 Task: Create a rule from the Recommended list, Task Added to this Project -> add SubTasks in the project AgileMind with SubTasks Gather and Analyse Requirements , Design and Implement Solution , System Test and UAT , Release to Production / Go Live
Action: Mouse moved to (663, 329)
Screenshot: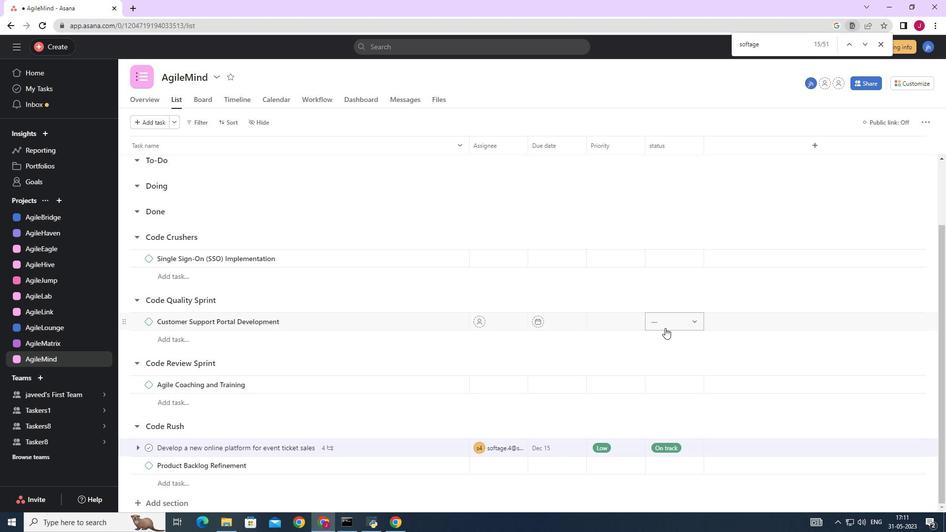
Action: Mouse scrolled (663, 328) with delta (0, 0)
Screenshot: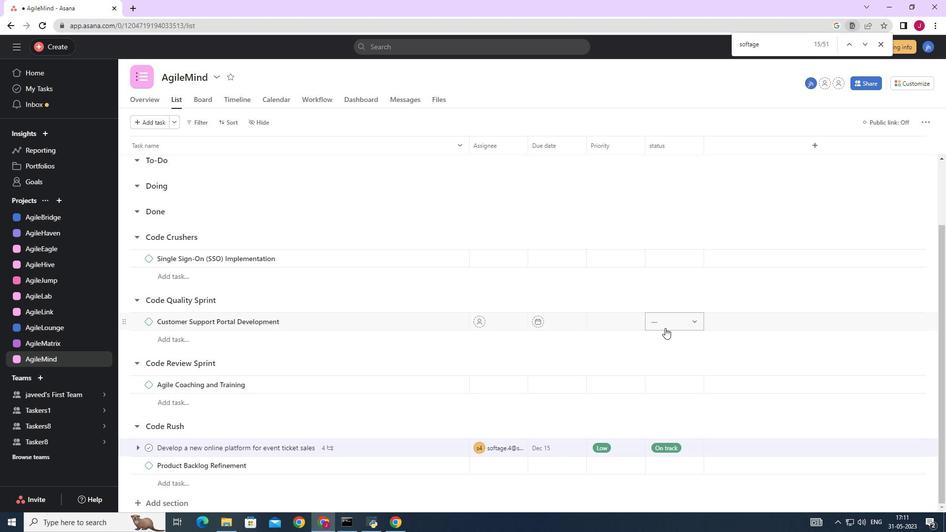 
Action: Mouse scrolled (663, 328) with delta (0, 0)
Screenshot: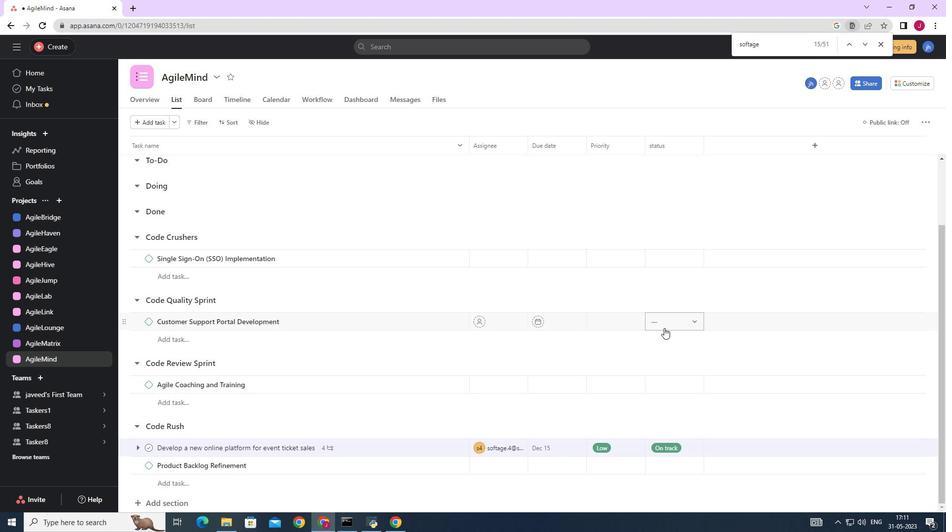 
Action: Mouse moved to (663, 329)
Screenshot: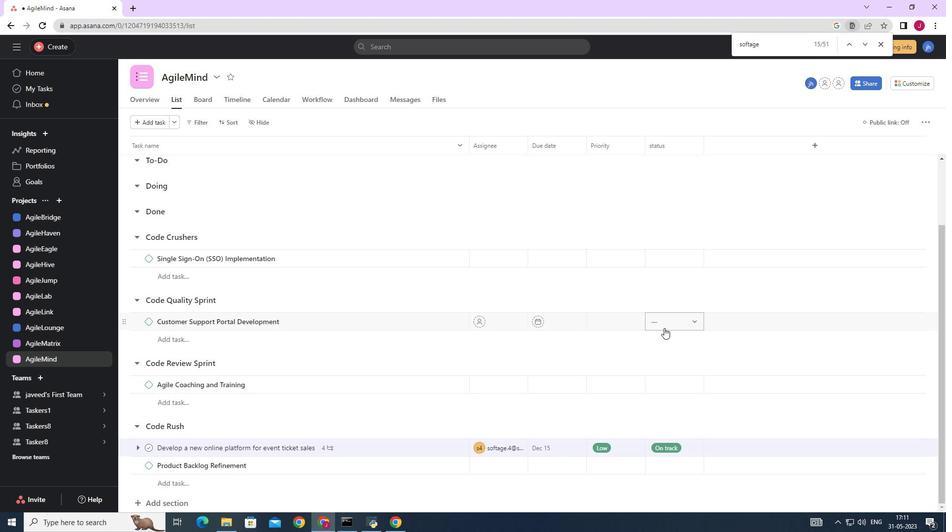 
Action: Mouse scrolled (663, 329) with delta (0, 0)
Screenshot: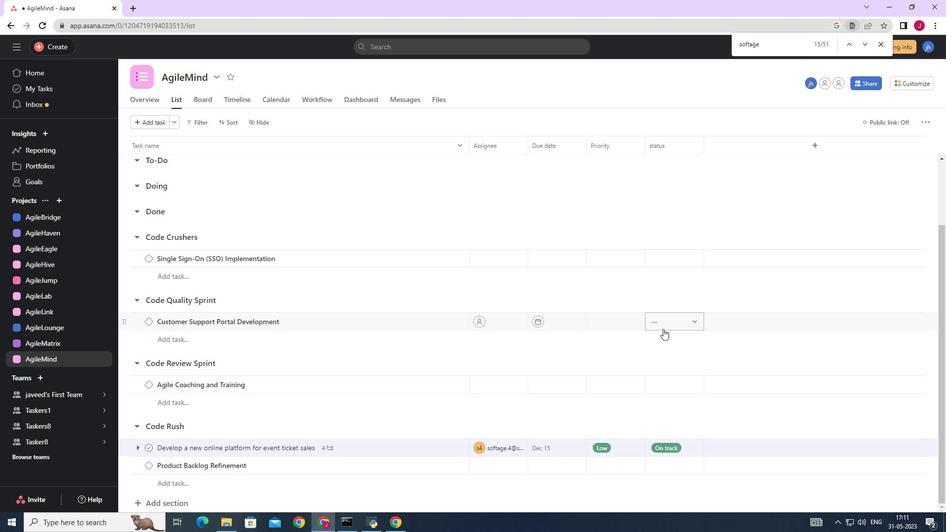 
Action: Mouse moved to (608, 347)
Screenshot: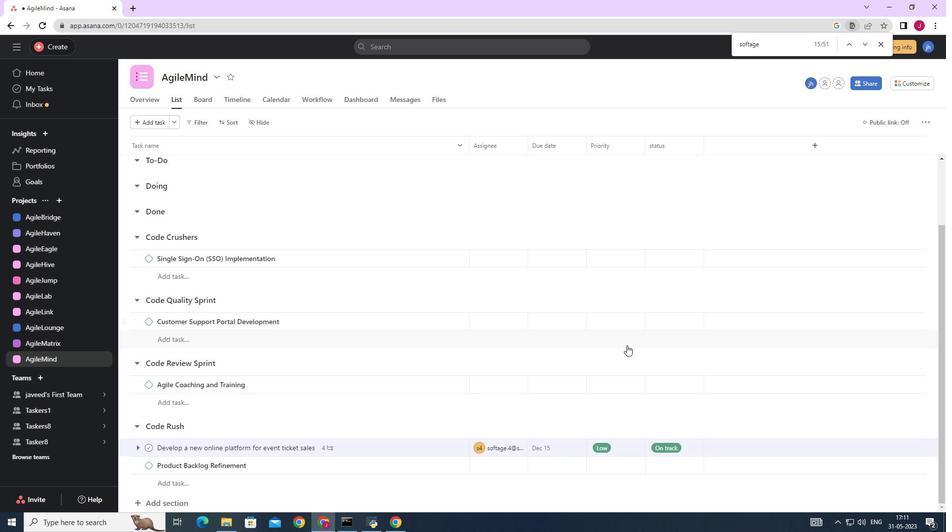 
Action: Mouse scrolled (608, 348) with delta (0, 0)
Screenshot: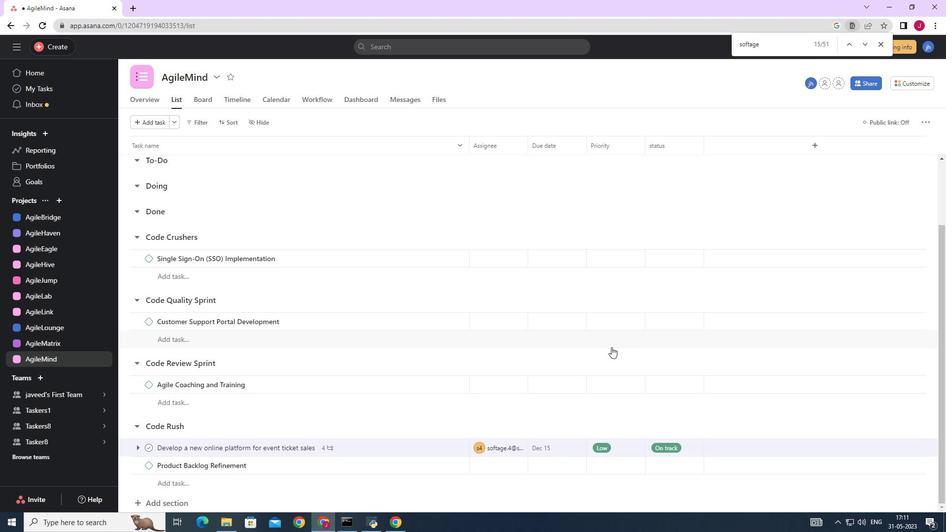 
Action: Mouse scrolled (608, 348) with delta (0, 0)
Screenshot: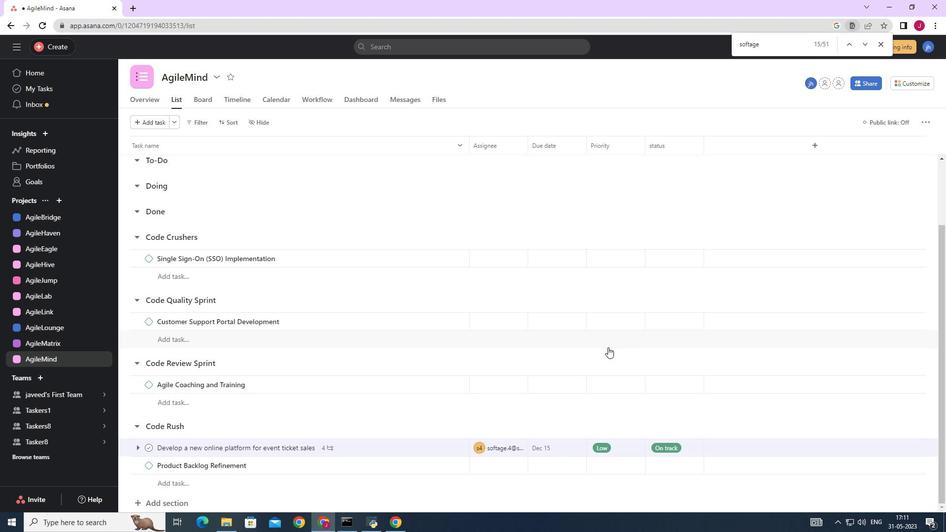 
Action: Mouse scrolled (608, 348) with delta (0, 0)
Screenshot: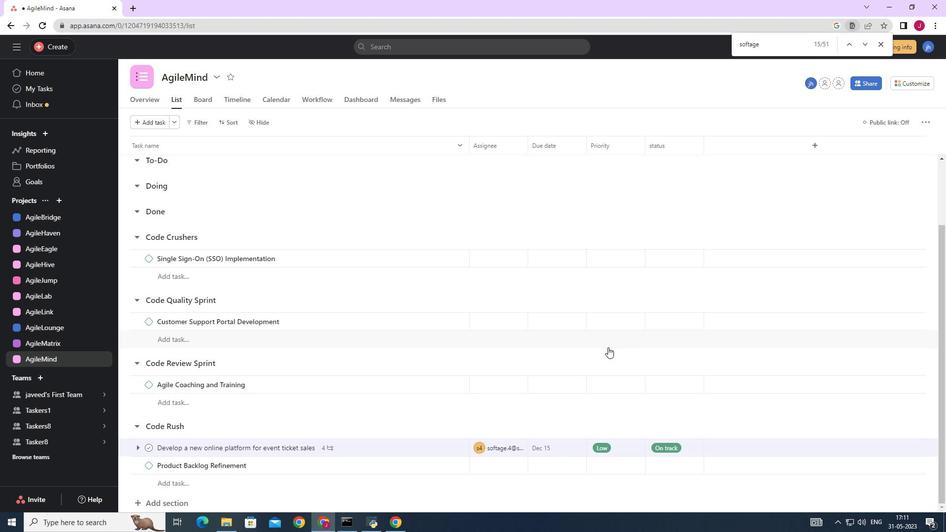 
Action: Mouse moved to (916, 79)
Screenshot: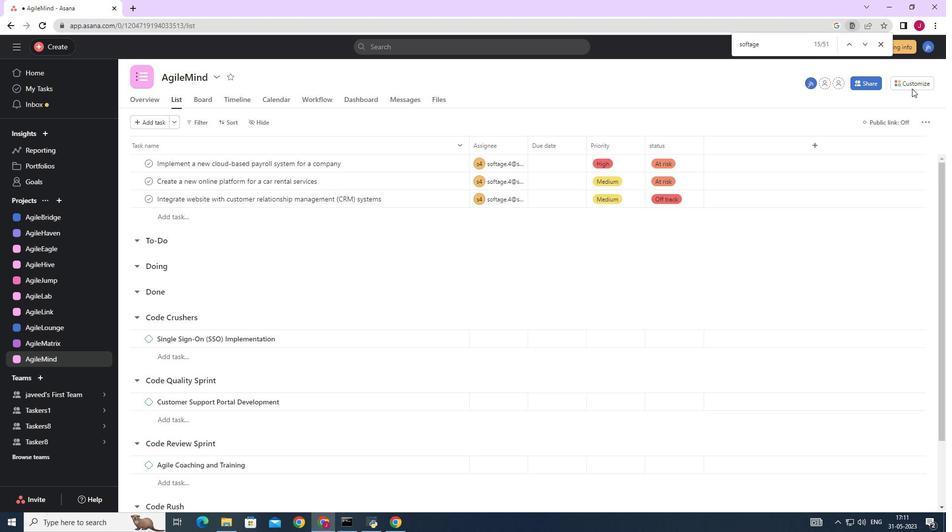 
Action: Mouse pressed left at (916, 79)
Screenshot: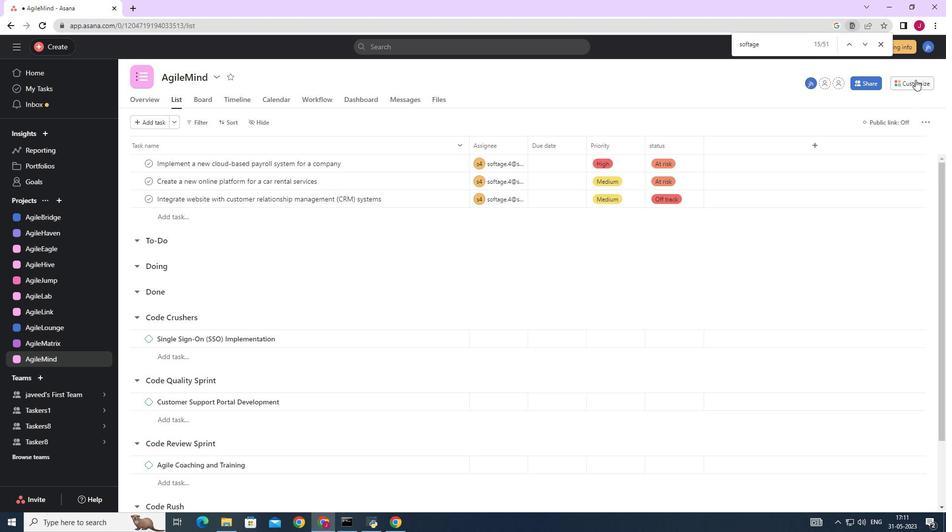 
Action: Mouse moved to (740, 218)
Screenshot: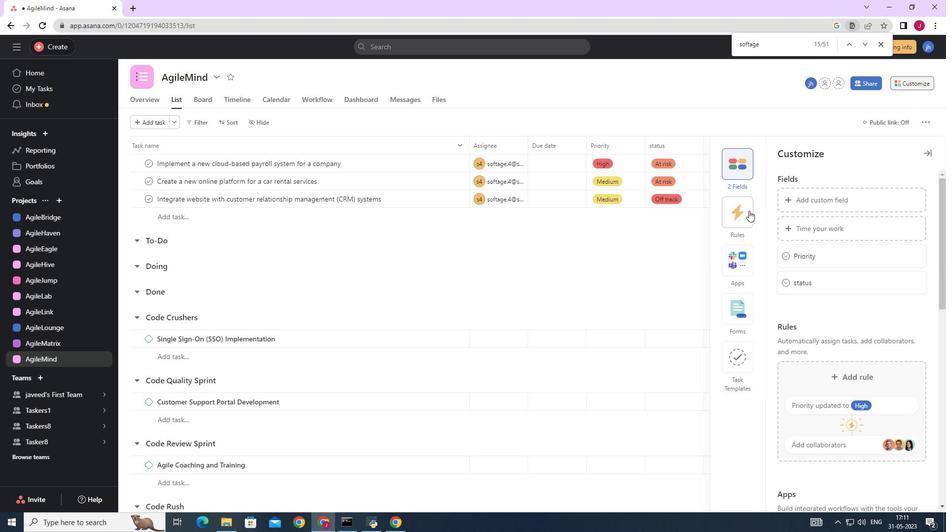 
Action: Mouse pressed left at (740, 218)
Screenshot: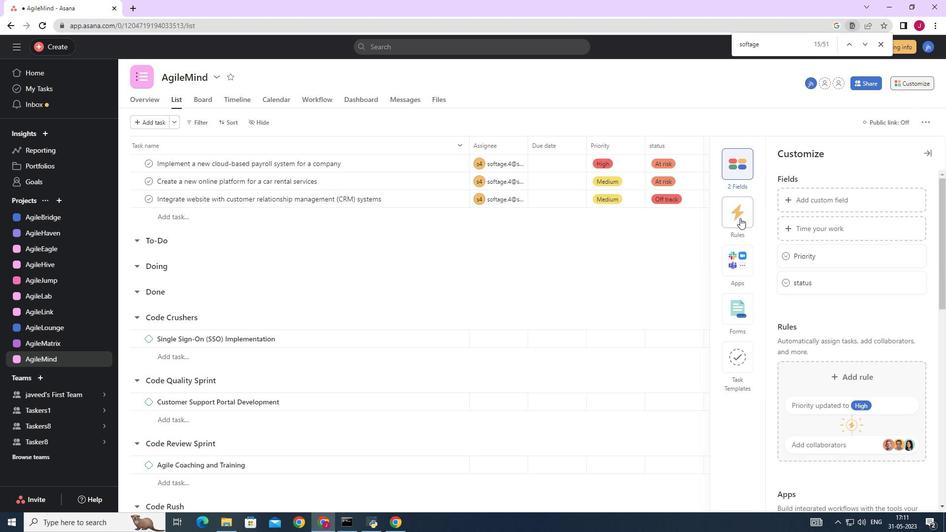 
Action: Mouse moved to (860, 229)
Screenshot: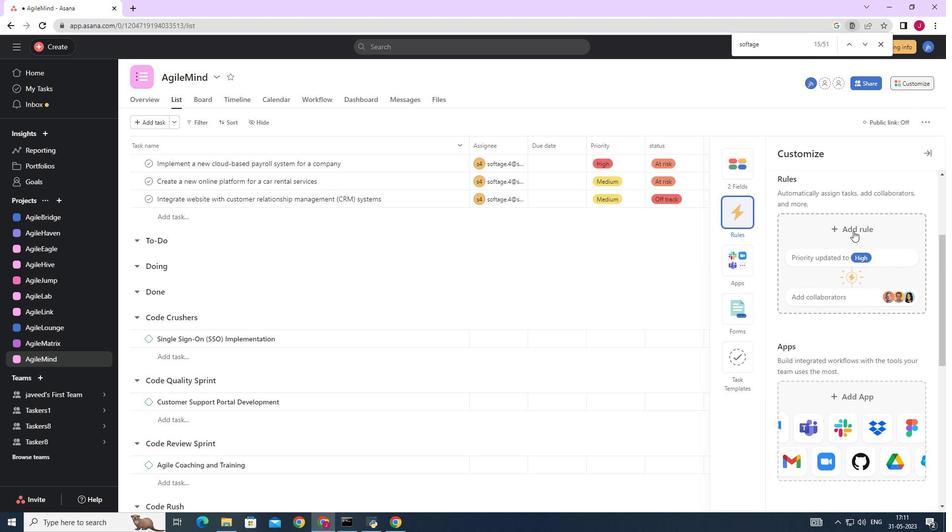 
Action: Mouse pressed left at (860, 229)
Screenshot: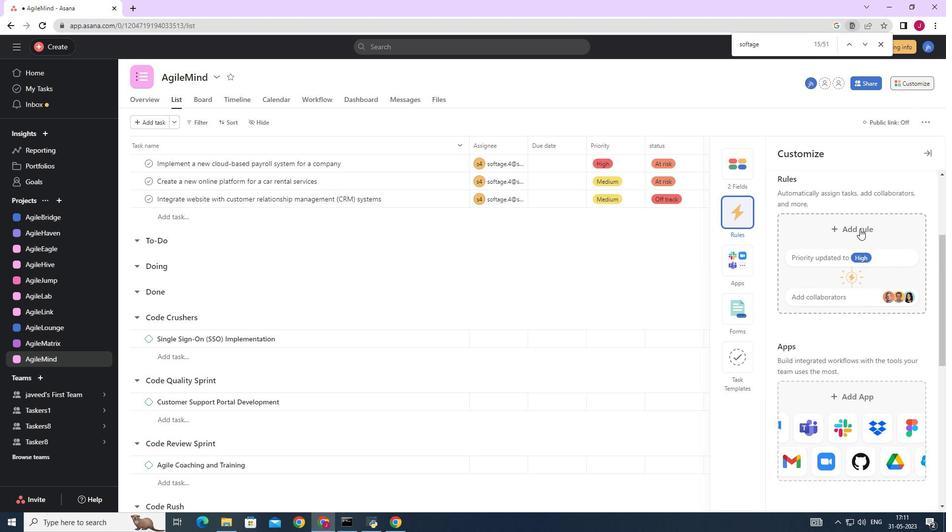 
Action: Mouse moved to (304, 207)
Screenshot: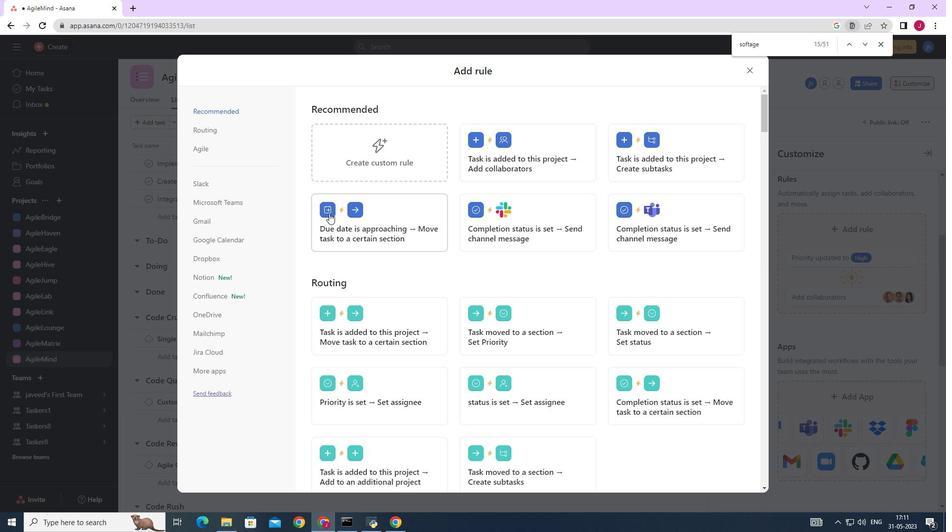 
Action: Mouse scrolled (304, 206) with delta (0, 0)
Screenshot: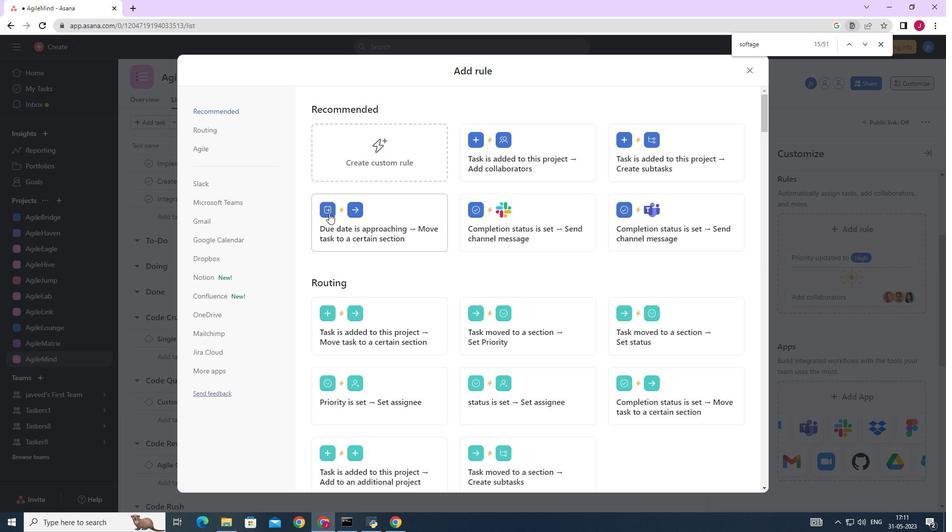 
Action: Mouse moved to (304, 206)
Screenshot: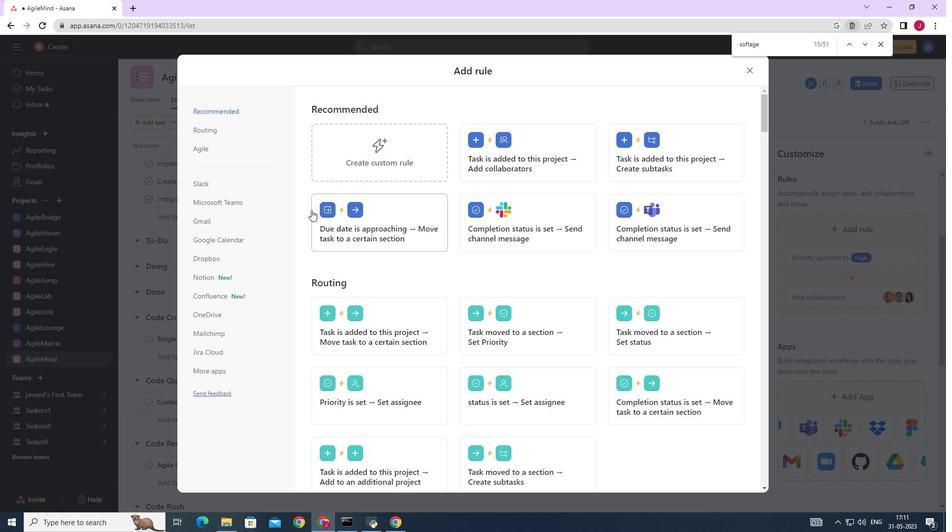 
Action: Mouse scrolled (304, 206) with delta (0, 0)
Screenshot: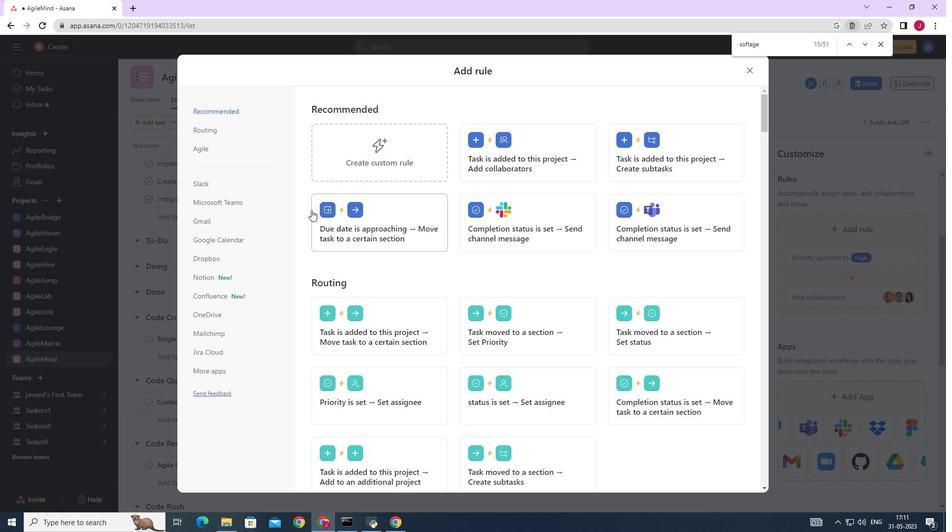 
Action: Mouse scrolled (304, 206) with delta (0, 0)
Screenshot: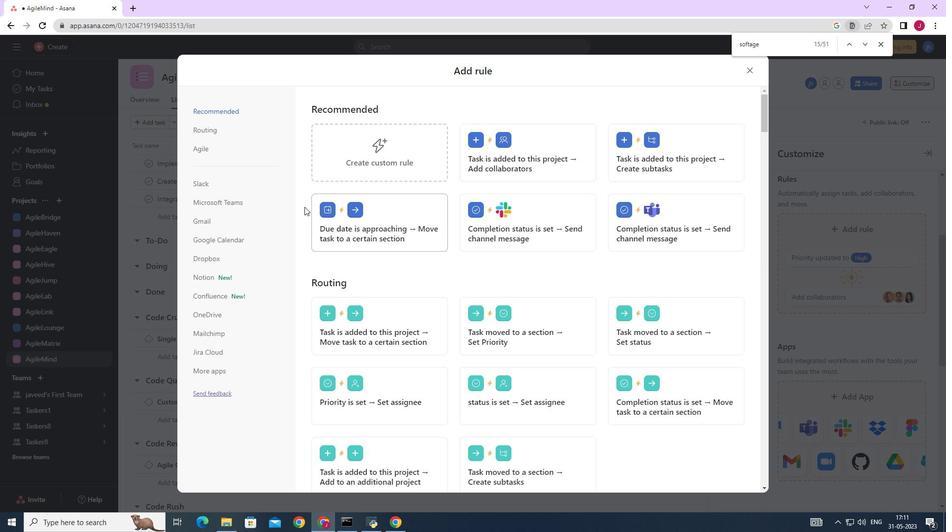 
Action: Mouse scrolled (304, 206) with delta (0, 0)
Screenshot: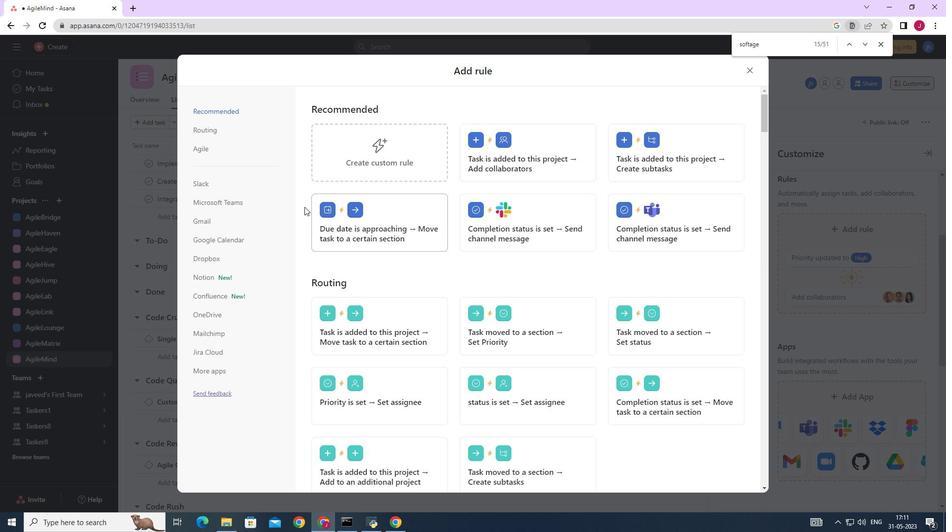 
Action: Mouse moved to (364, 203)
Screenshot: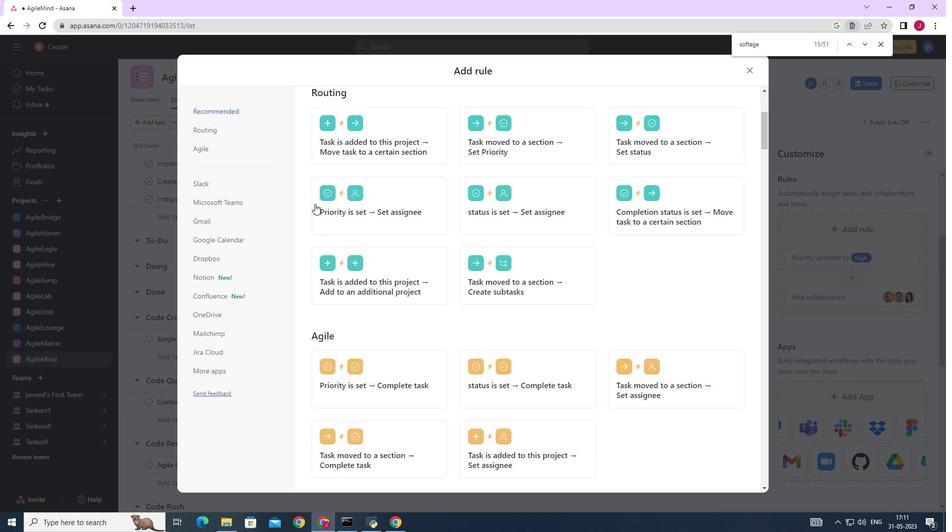 
Action: Mouse scrolled (364, 203) with delta (0, 0)
Screenshot: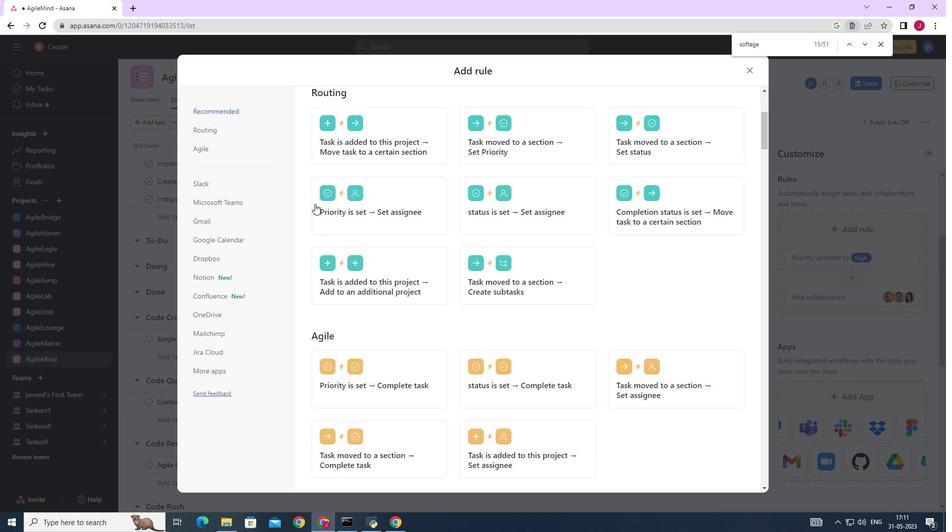 
Action: Mouse scrolled (364, 203) with delta (0, 0)
Screenshot: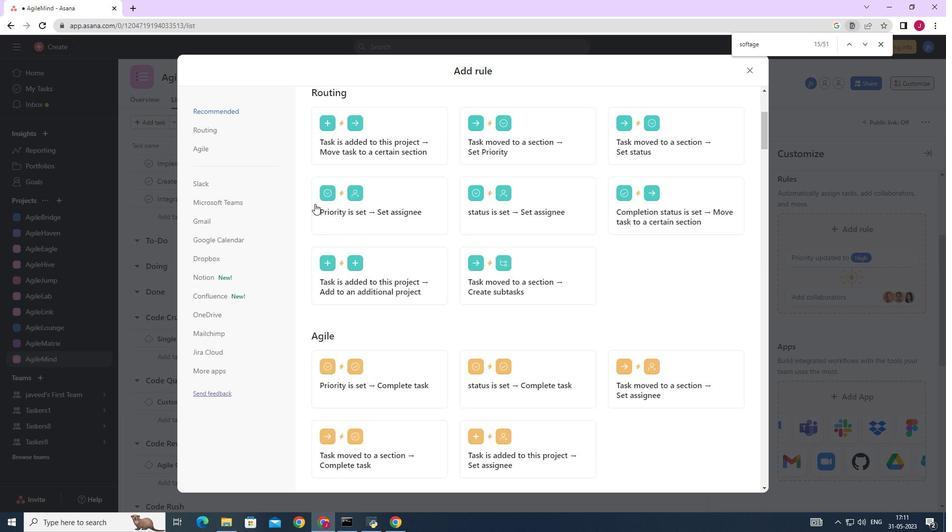 
Action: Mouse scrolled (364, 203) with delta (0, 0)
Screenshot: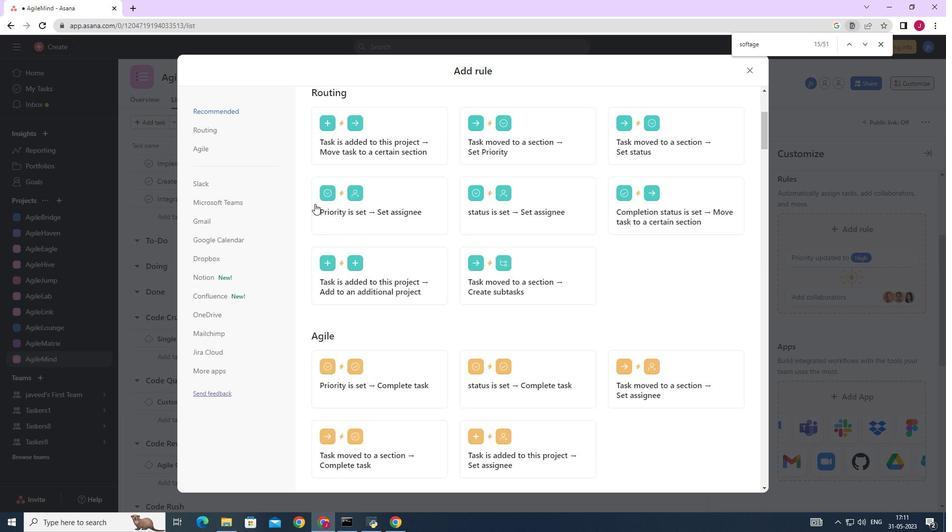 
Action: Mouse scrolled (364, 203) with delta (0, 0)
Screenshot: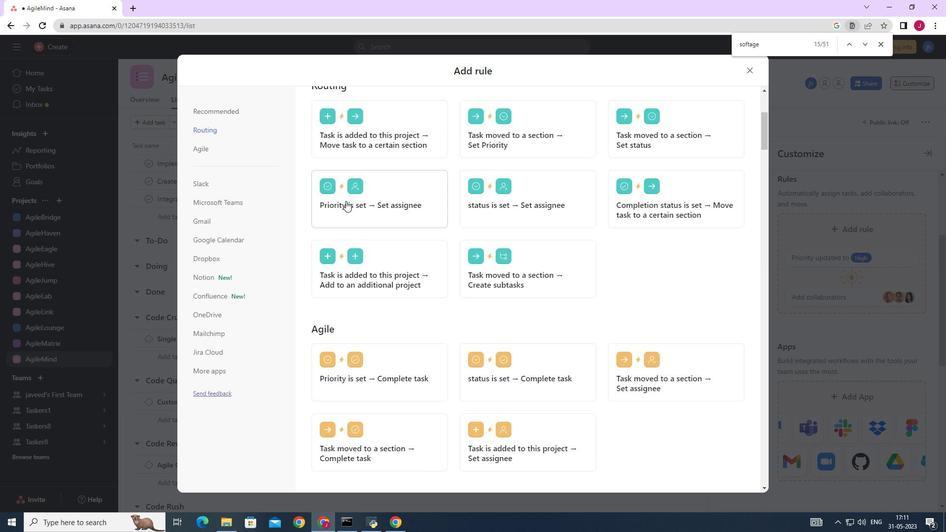 
Action: Mouse moved to (412, 144)
Screenshot: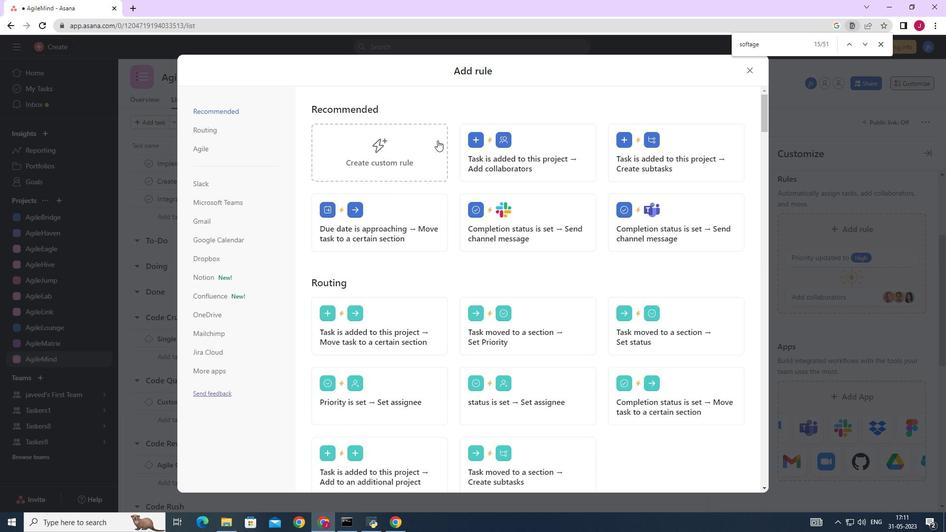
Action: Mouse pressed left at (412, 144)
Screenshot: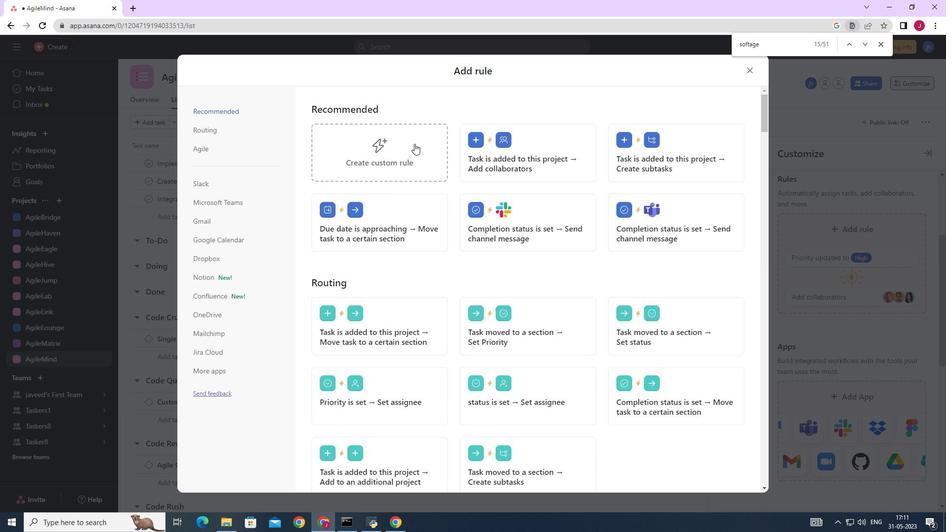 
Action: Mouse moved to (485, 270)
Screenshot: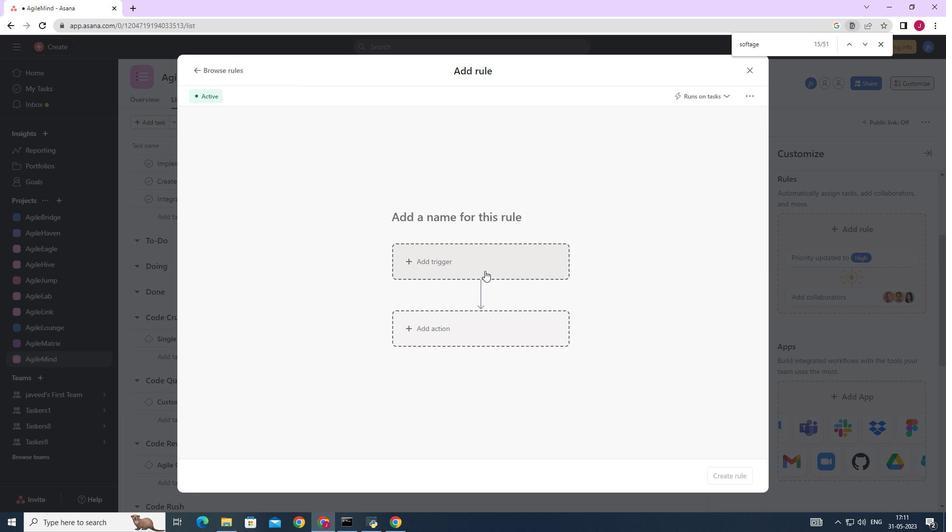 
Action: Mouse pressed left at (485, 270)
Screenshot: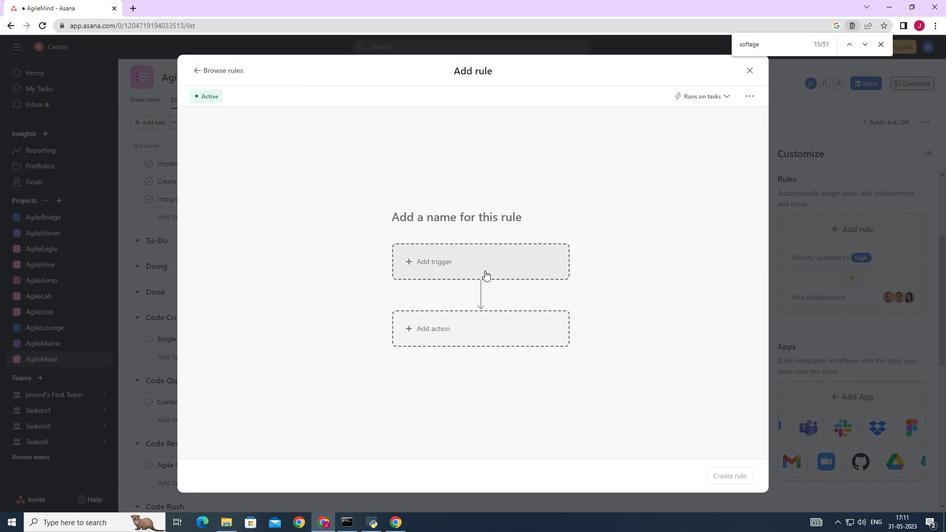 
Action: Mouse moved to (443, 315)
Screenshot: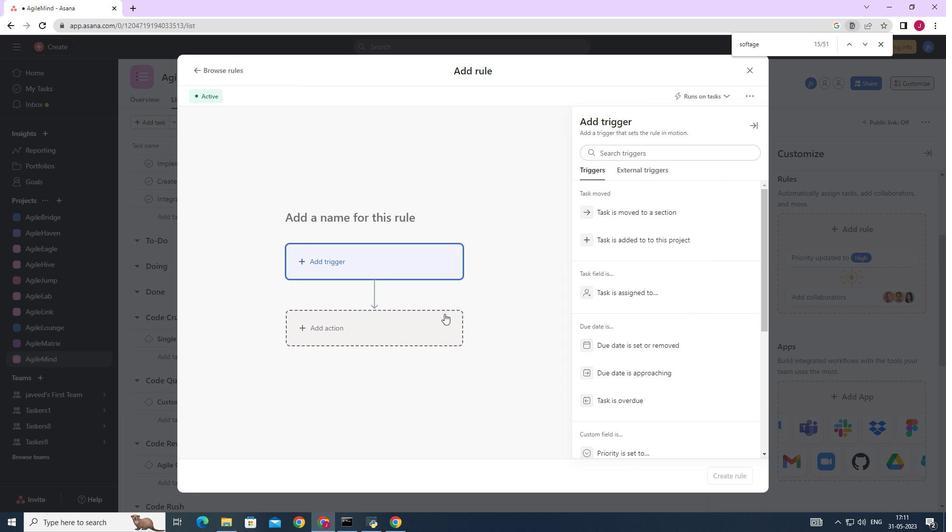 
Action: Mouse pressed left at (443, 315)
Screenshot: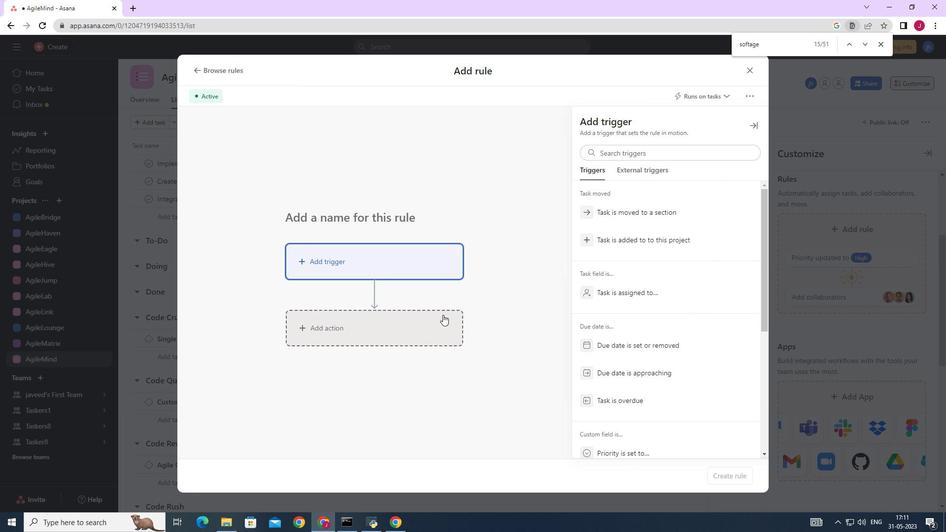 
Action: Mouse moved to (604, 344)
Screenshot: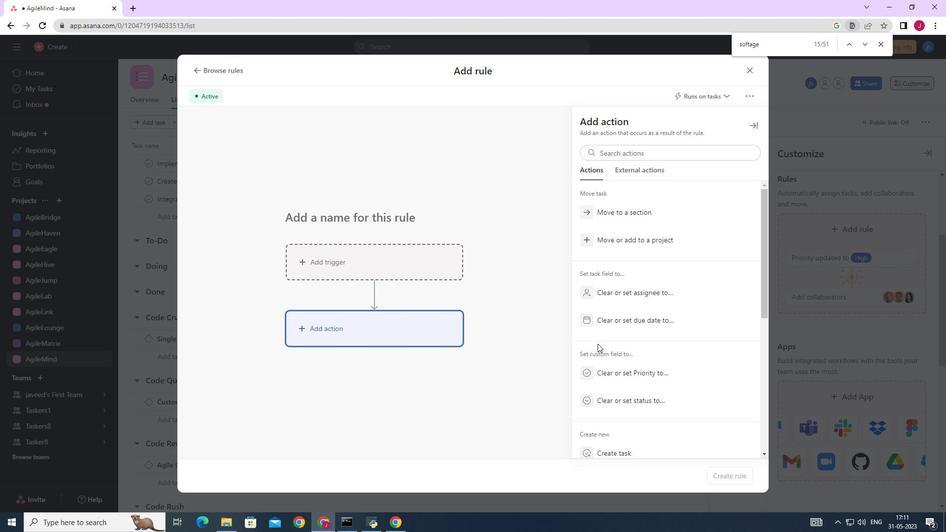 
Action: Mouse scrolled (604, 343) with delta (0, 0)
Screenshot: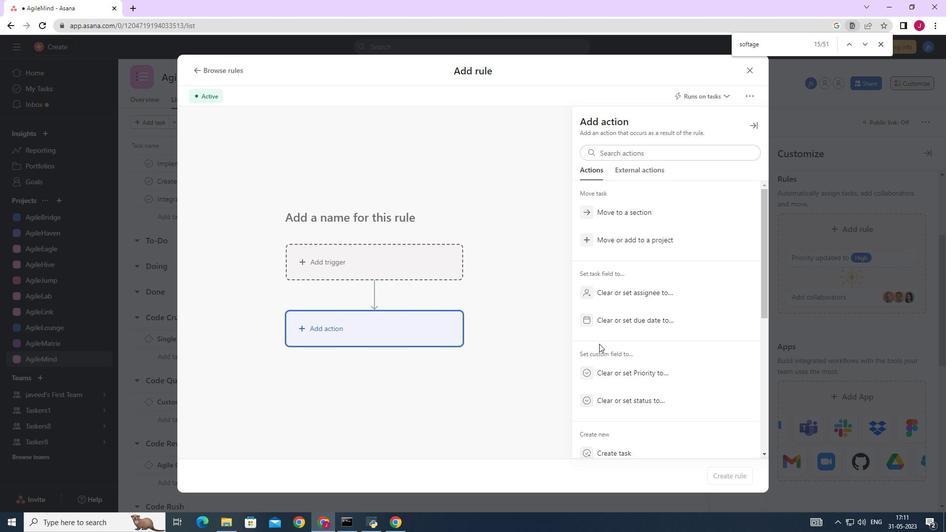 
Action: Mouse moved to (605, 343)
Screenshot: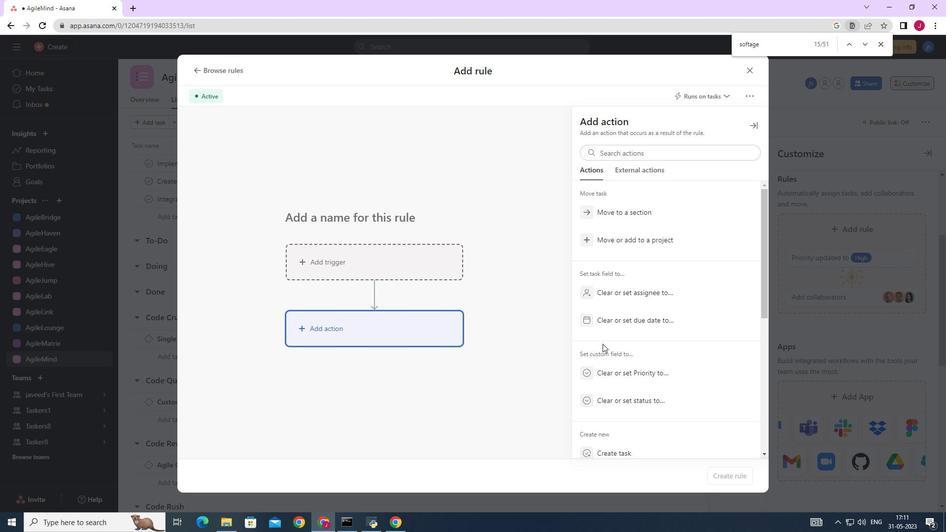 
Action: Mouse scrolled (605, 343) with delta (0, 0)
Screenshot: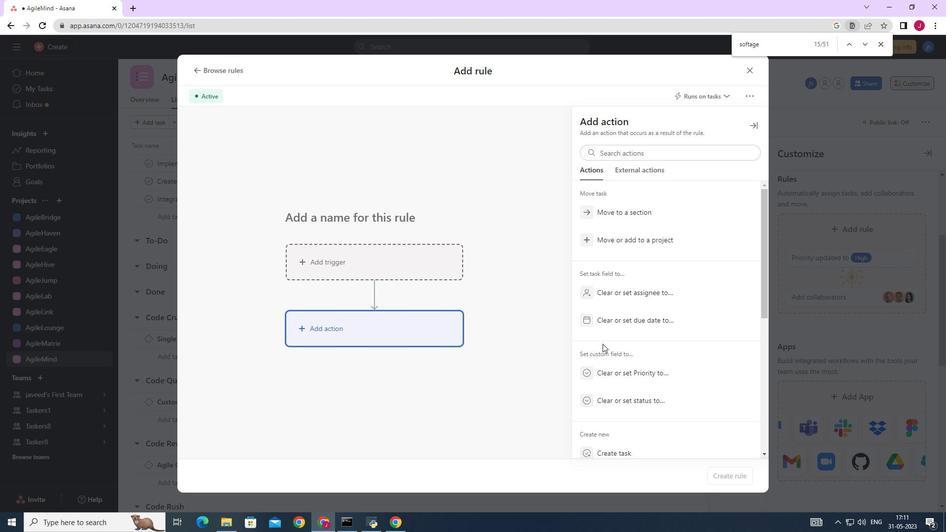 
Action: Mouse scrolled (605, 343) with delta (0, 0)
Screenshot: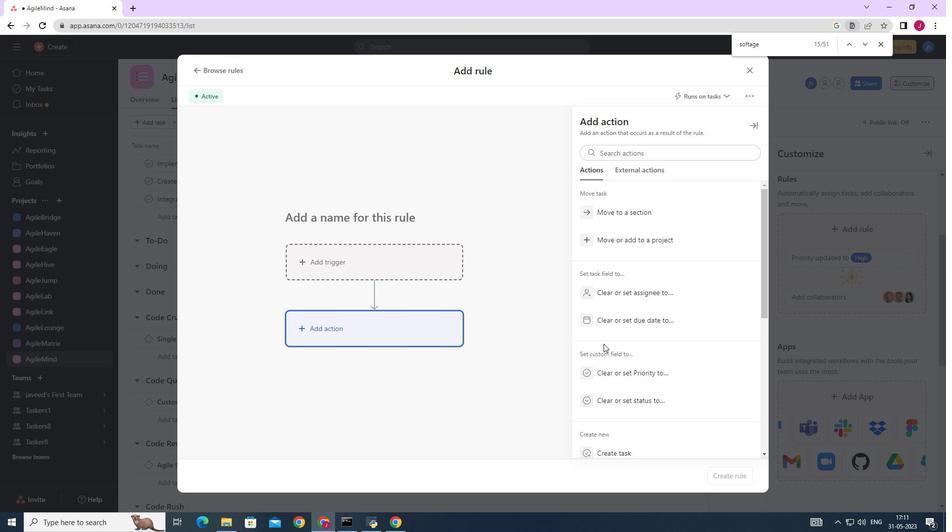 
Action: Mouse moved to (614, 334)
Screenshot: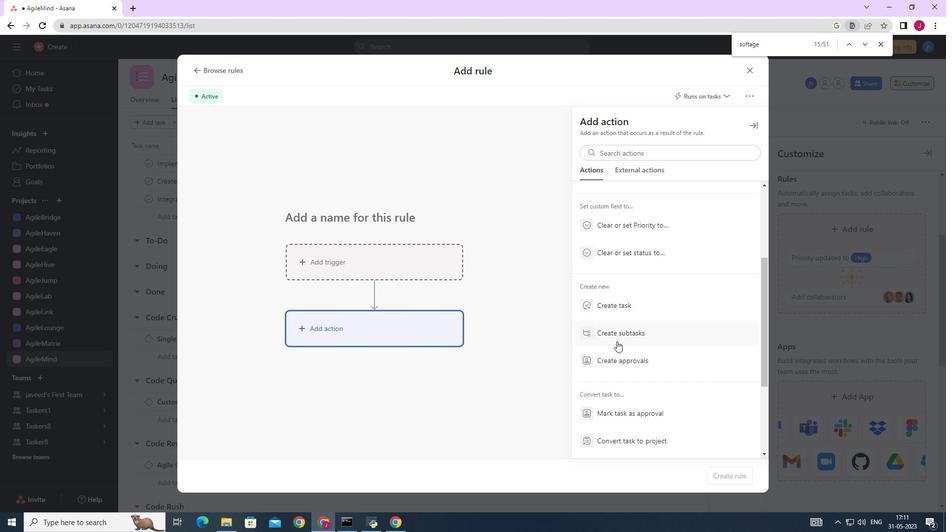 
Action: Mouse pressed left at (614, 334)
Screenshot: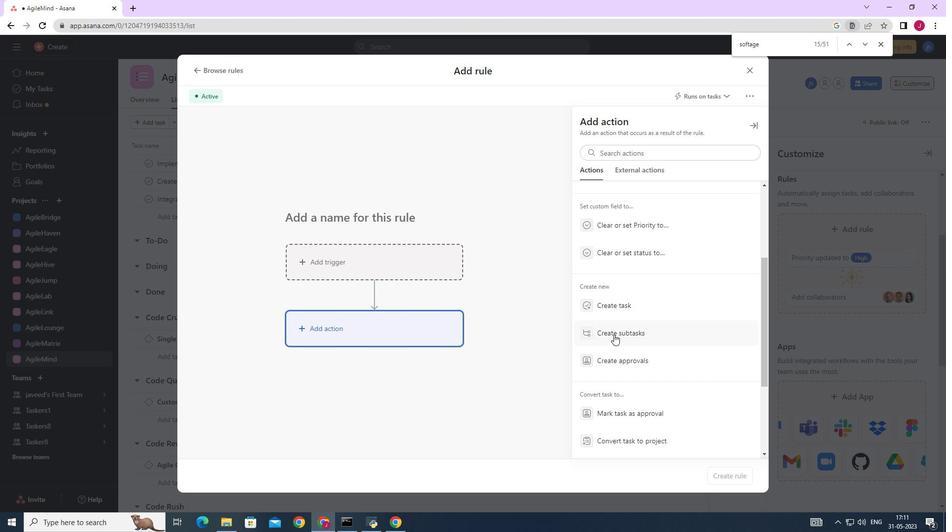
Action: Mouse moved to (642, 165)
Screenshot: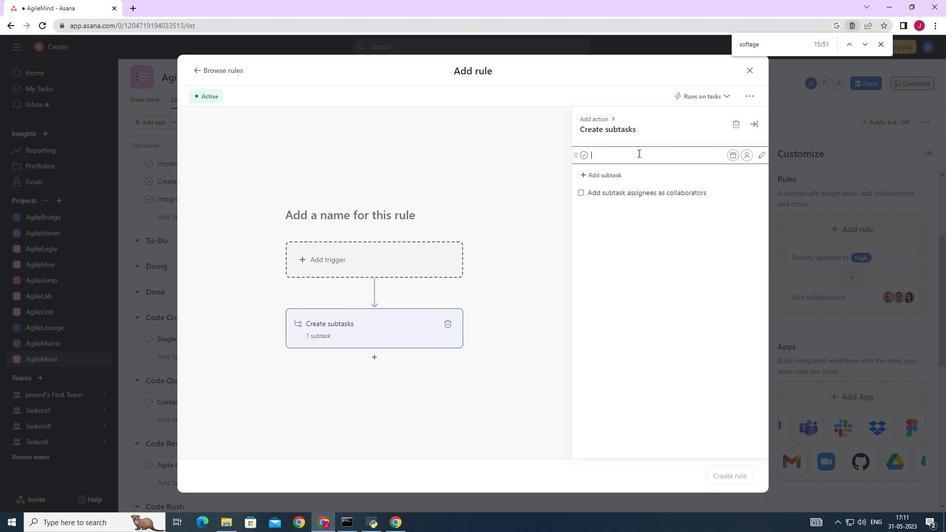 
Action: Key pressed <Key.caps_lock>G<Key.caps_lock>ather<Key.space>and<Key.space><Key.caps_lock>A<Key.caps_lock>nalyse<Key.space><Key.caps_lock>R<Key.caps_lock>equirements<Key.enter><Key.caps_lock>D<Key.caps_lock>esign<Key.space>am<Key.backspace>nd<Key.space><Key.caps_lock>I<Key.caps_lock>mplementation<Key.space><Key.enter><Key.caps_lock>S<Key.caps_lock>ystem<Key.space><Key.caps_lock>T<Key.caps_lock>est<Key.space>and<Key.space><Key.caps_lock>UAT<Key.enter><Key.caps_lock>r<Key.caps_lock>ELEASE<Key.backspace><Key.backspace><Key.backspace><Key.backspace><Key.backspace><Key.backspace><Key.backspace><Key.backspace>R<Key.caps_lock>elease
Screenshot: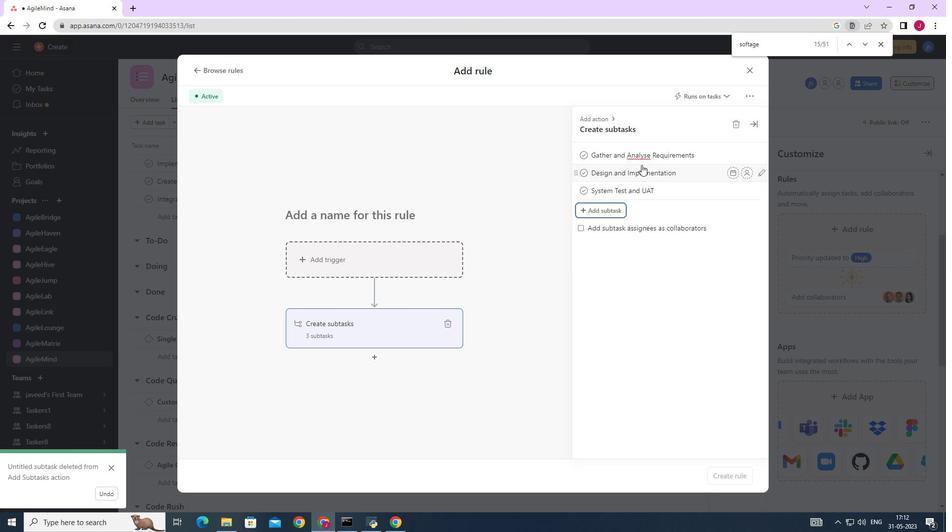 
Action: Mouse moved to (612, 205)
Screenshot: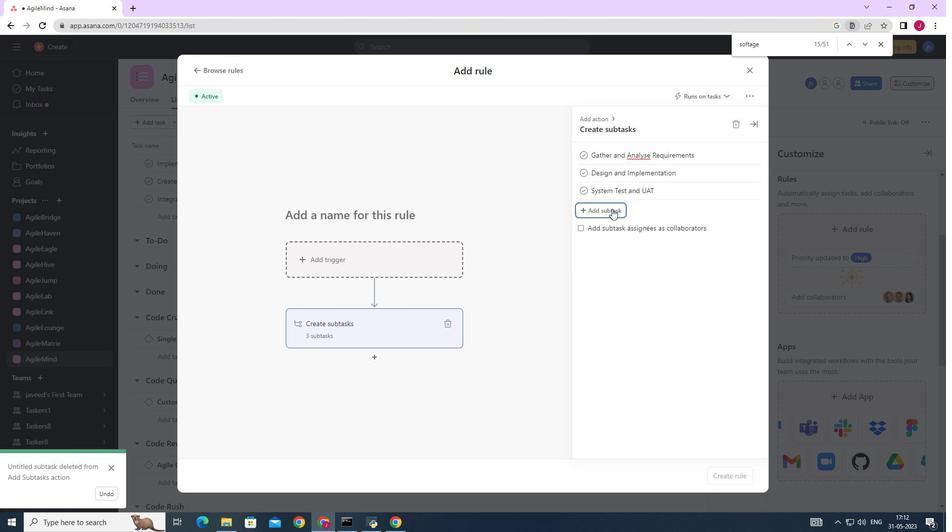 
Action: Mouse pressed left at (612, 205)
Screenshot: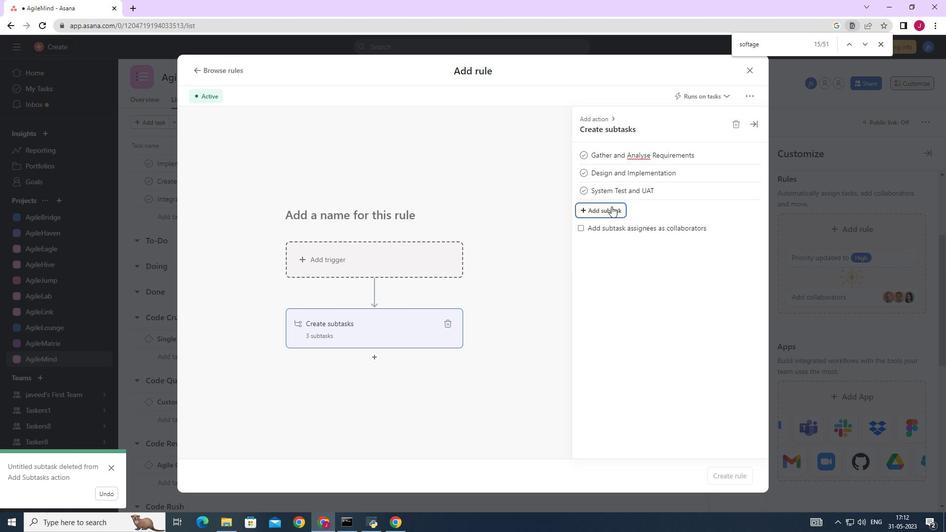 
Action: Mouse moved to (611, 205)
Screenshot: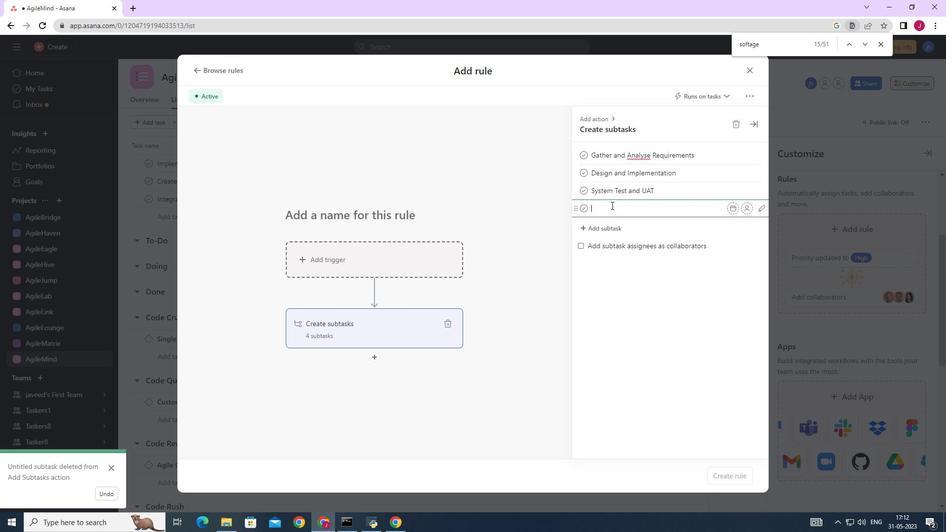 
Action: Key pressed <Key.caps_lock>R<Key.caps_lock>elease<Key.space>to<Key.space>production<Key.space>/<Key.space><Key.caps_lock>G<Key.caps_lock>o<Key.space><Key.caps_lock>L<Key.caps_lock>ive<Key.enter>
Screenshot: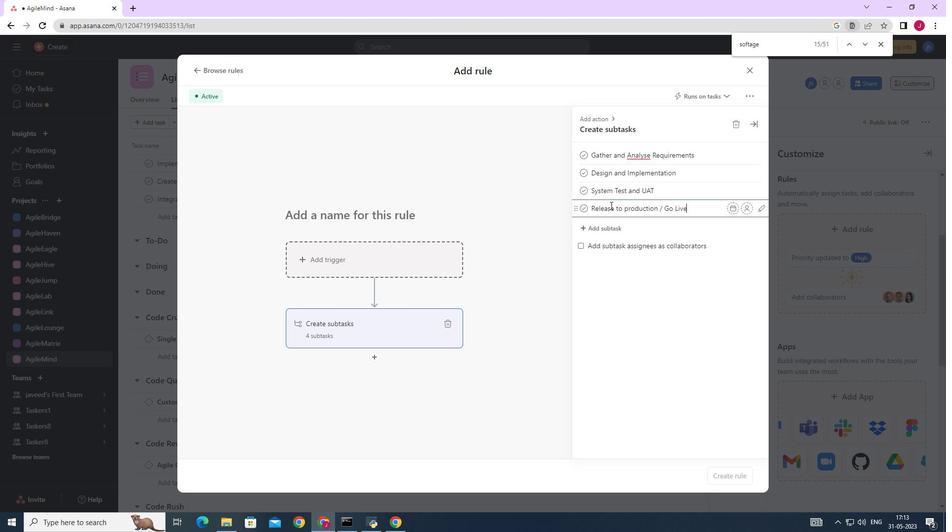 
Action: Mouse moved to (595, 191)
Screenshot: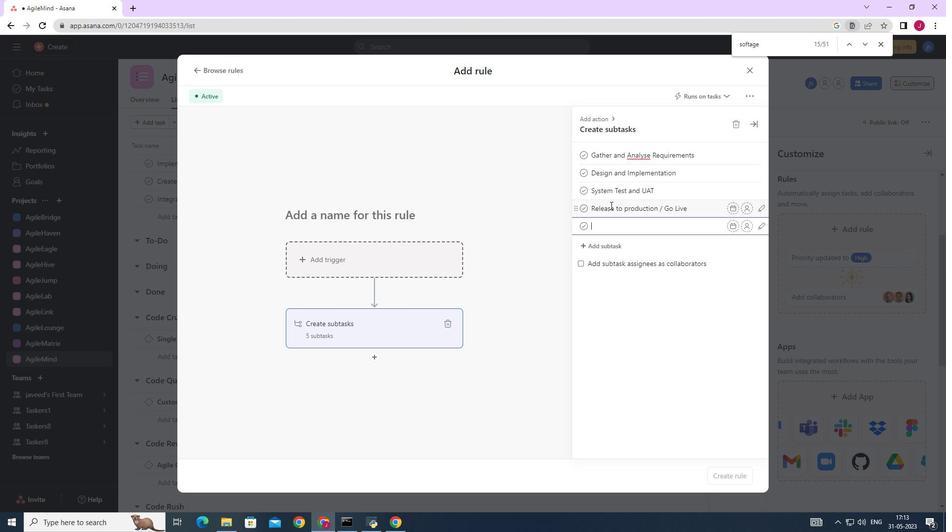 
